 Task: Start in the project AuraTech the sprint 'Backup and Recovery Sprint', with a duration of 1 week. Start in the project AuraTech the sprint 'Backup and Recovery Sprint', with a duration of 3 weeks. Start in the project AuraTech the sprint 'Backup and Recovery Sprint', with a duration of 2 weeks
Action: Mouse moved to (180, 51)
Screenshot: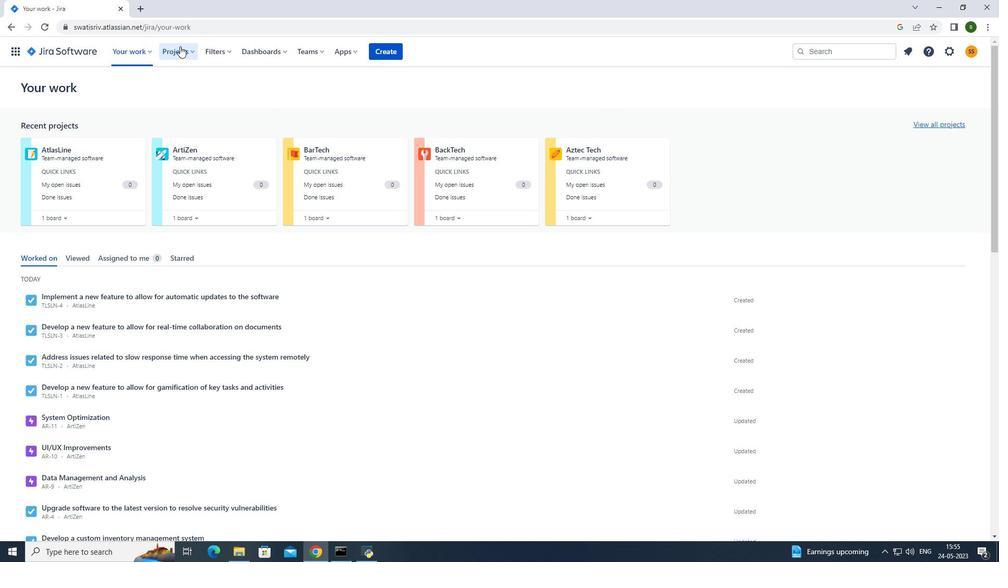 
Action: Mouse pressed left at (180, 51)
Screenshot: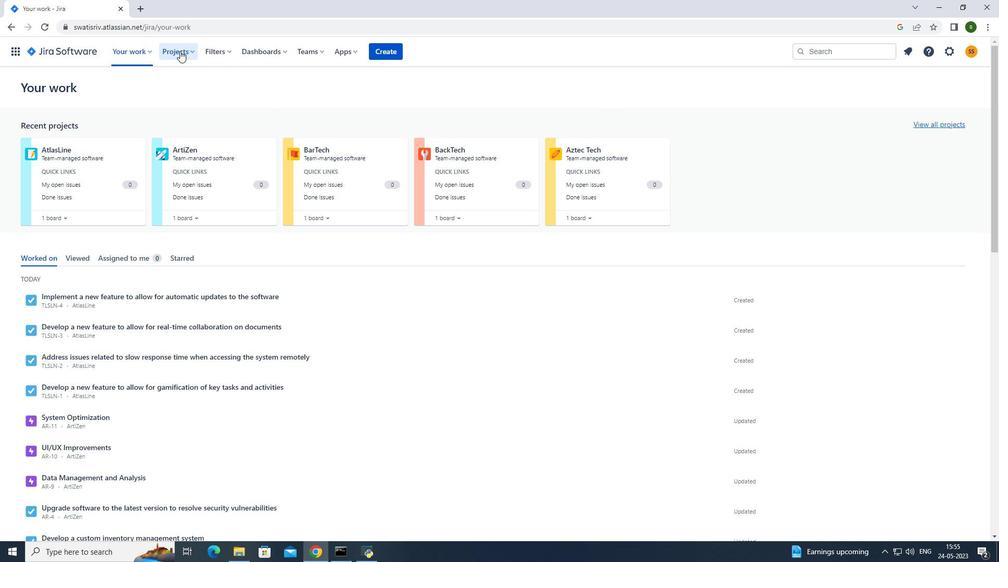 
Action: Mouse moved to (211, 91)
Screenshot: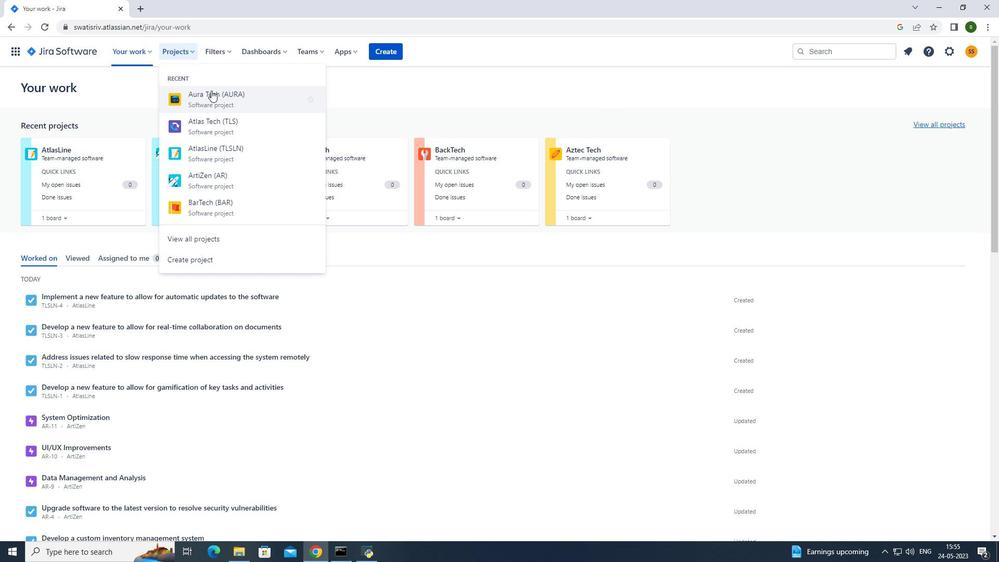 
Action: Mouse pressed left at (211, 91)
Screenshot: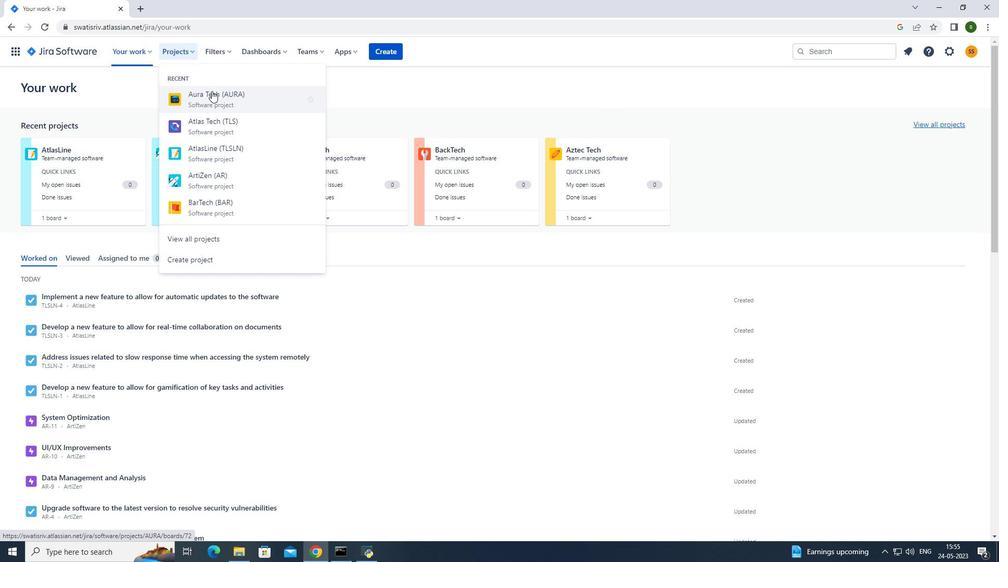 
Action: Mouse moved to (225, 351)
Screenshot: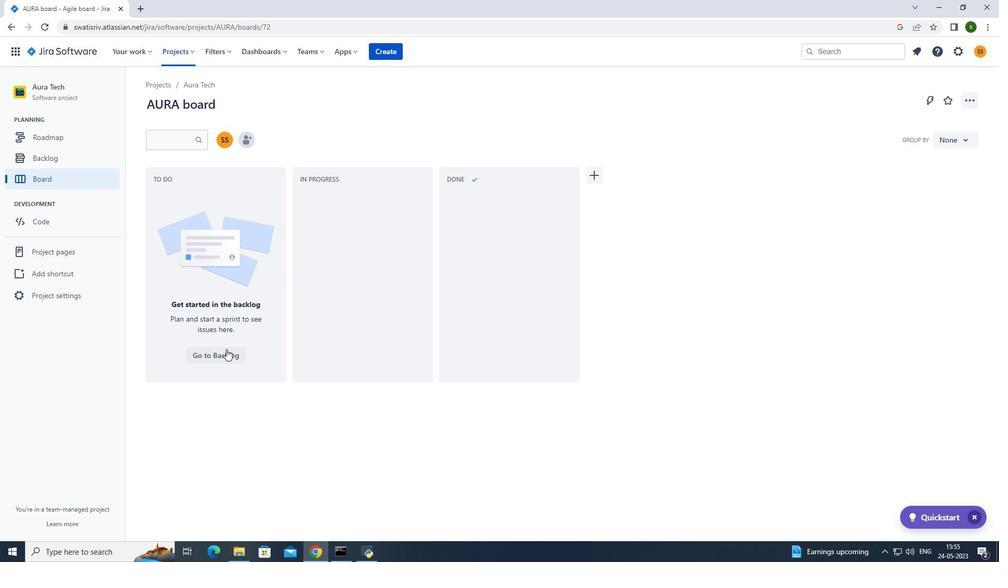 
Action: Mouse pressed left at (225, 351)
Screenshot: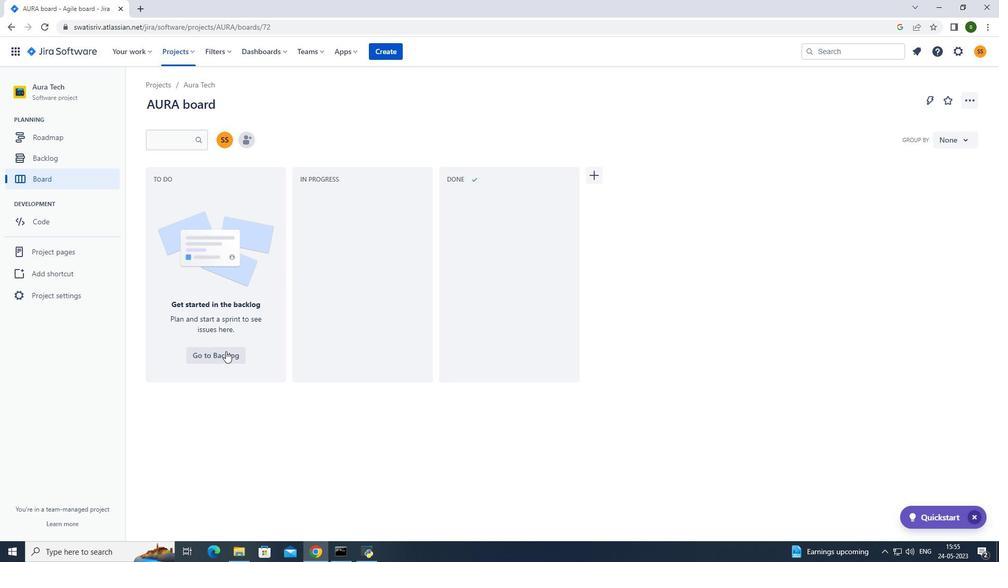 
Action: Mouse moved to (921, 157)
Screenshot: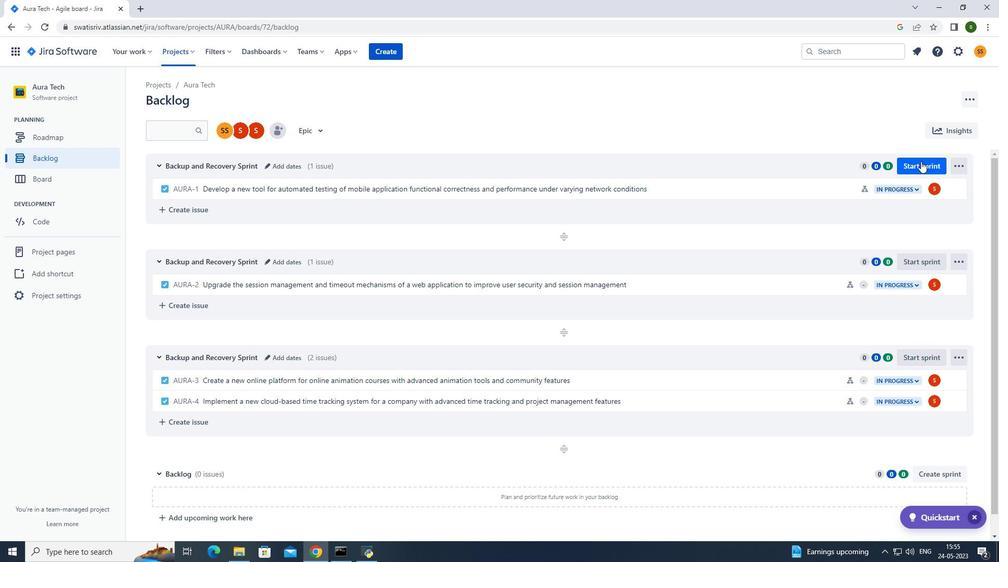 
Action: Mouse pressed left at (921, 157)
Screenshot: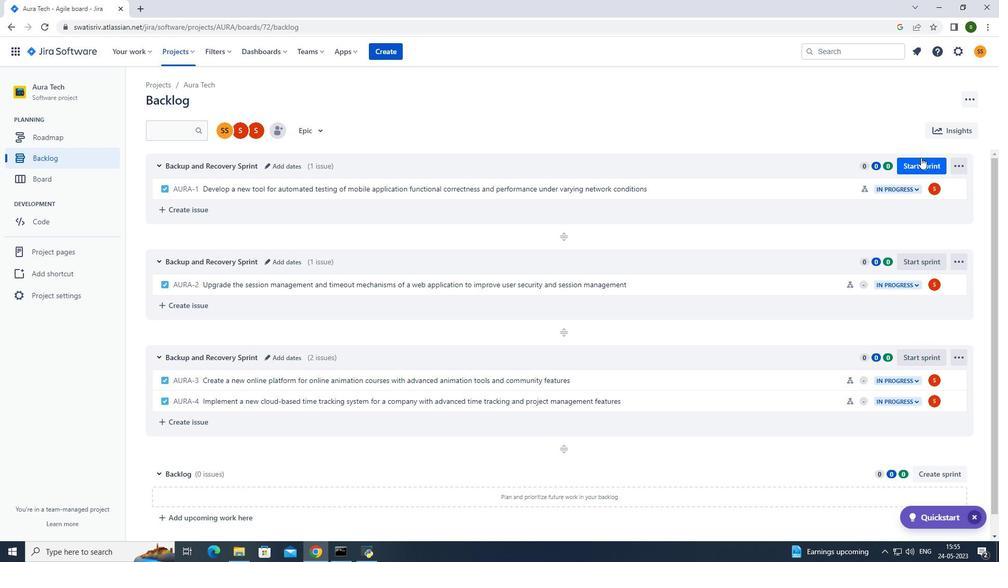 
Action: Mouse moved to (462, 172)
Screenshot: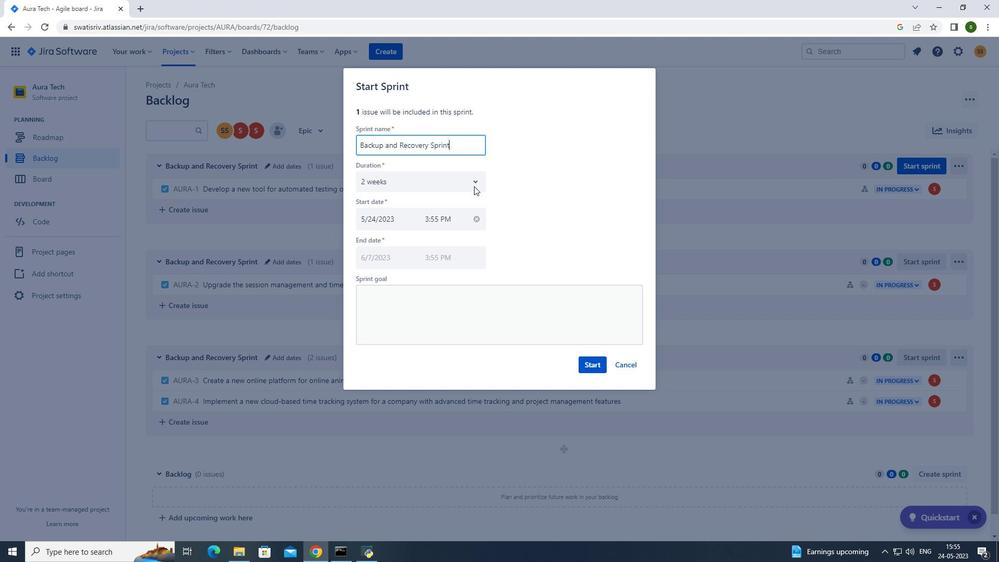 
Action: Mouse pressed left at (462, 172)
Screenshot: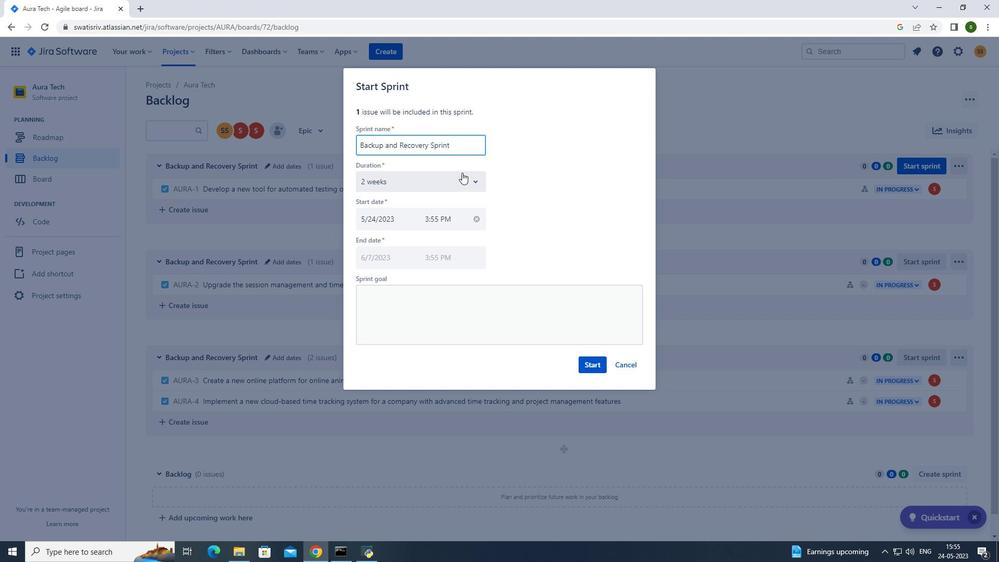 
Action: Mouse moved to (422, 210)
Screenshot: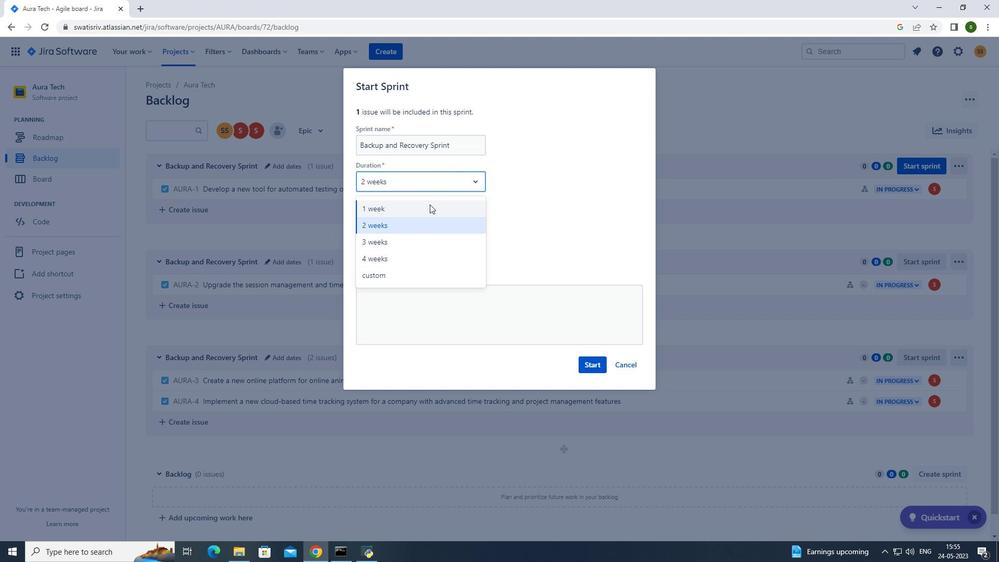 
Action: Mouse pressed left at (422, 210)
Screenshot: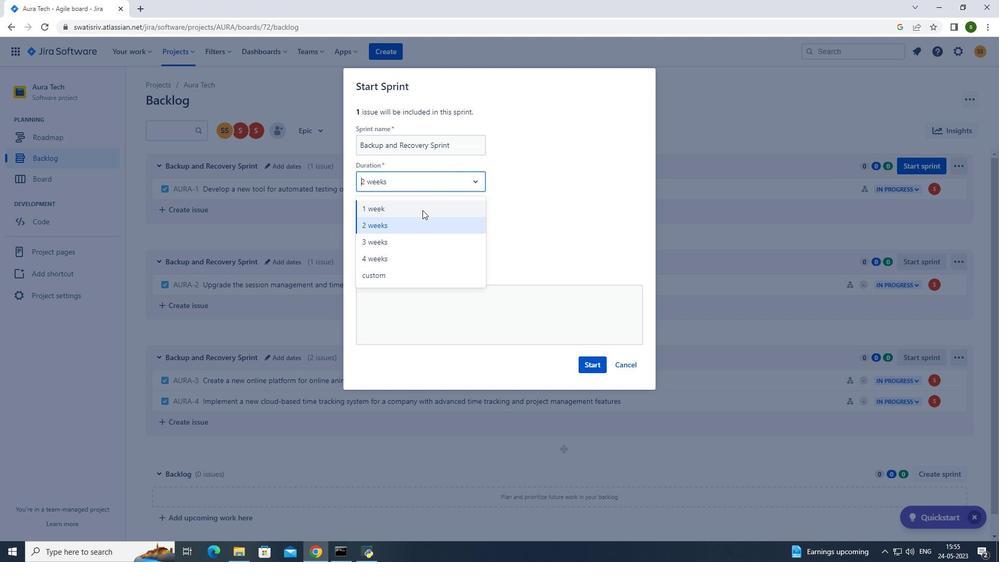 
Action: Mouse moved to (584, 364)
Screenshot: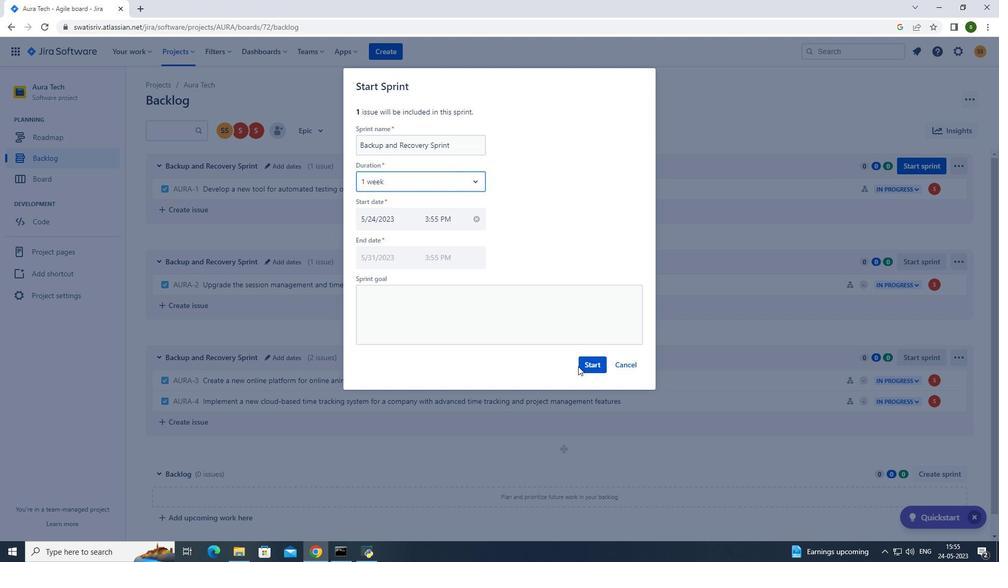 
Action: Mouse pressed left at (584, 364)
Screenshot: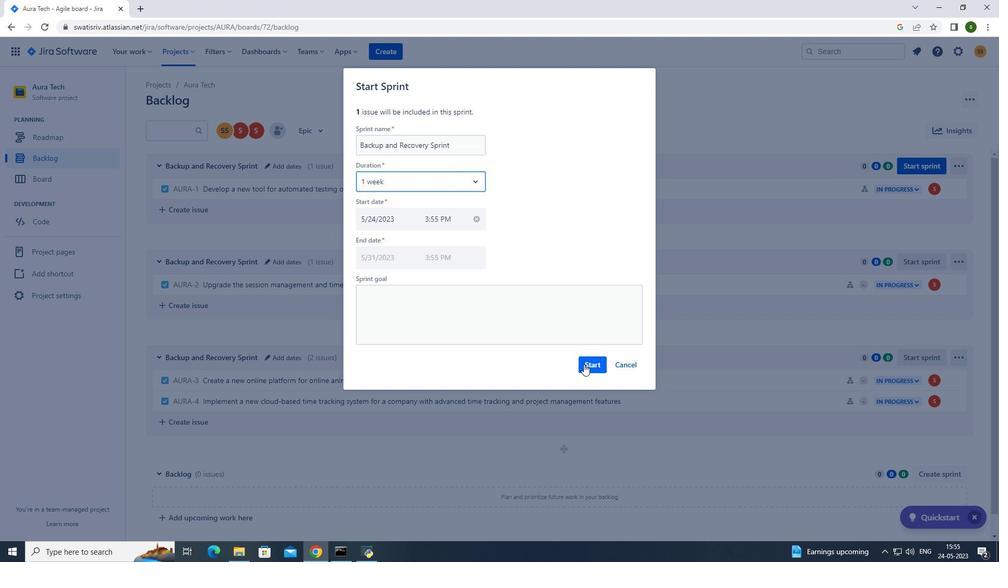
Action: Mouse moved to (183, 52)
Screenshot: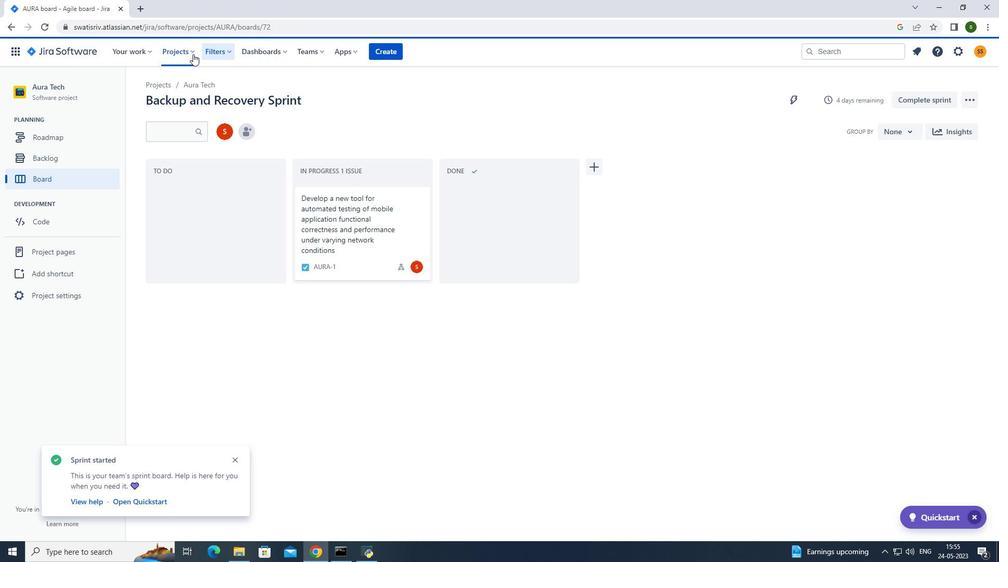 
Action: Mouse pressed left at (183, 52)
Screenshot: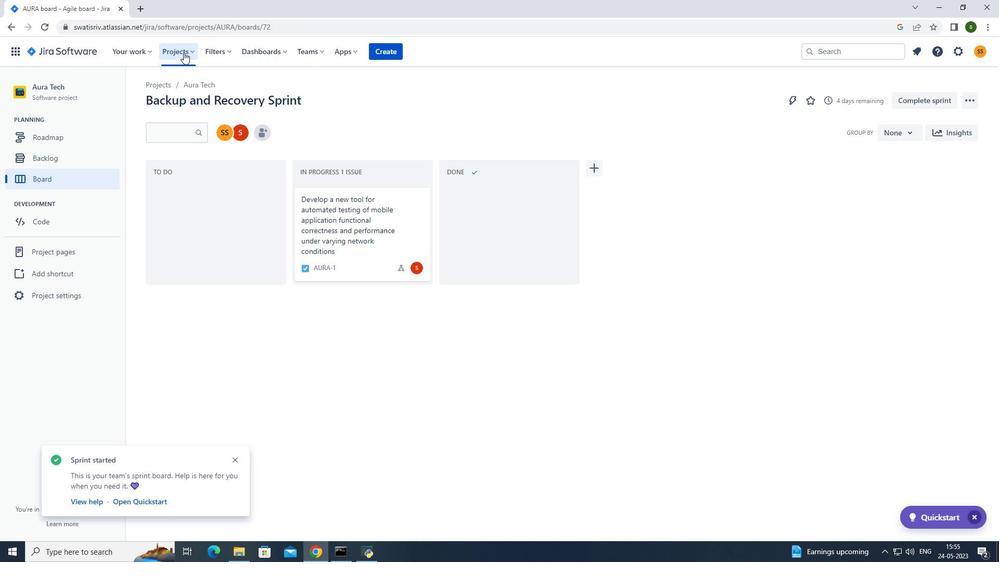 
Action: Mouse moved to (208, 98)
Screenshot: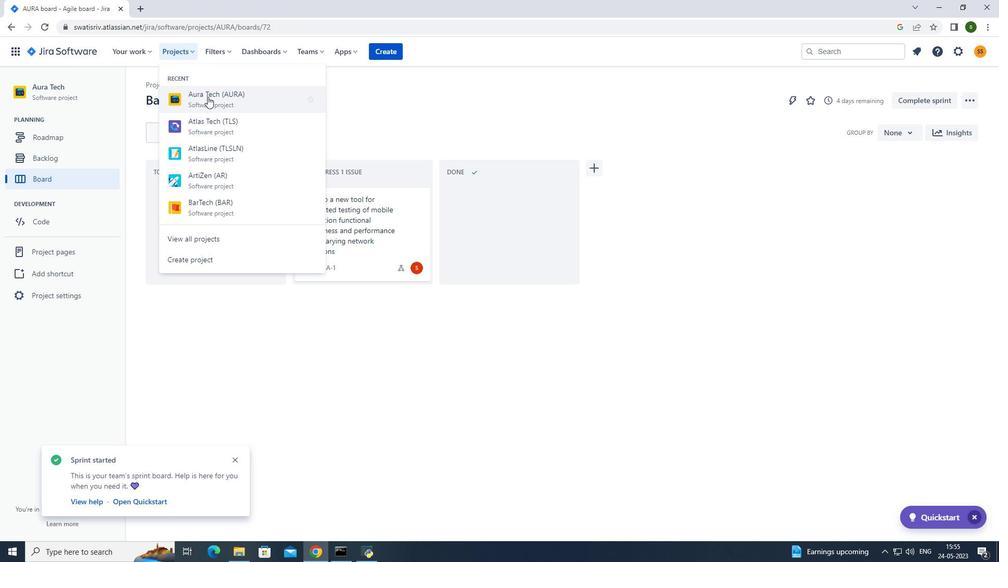
Action: Mouse pressed left at (208, 98)
Screenshot: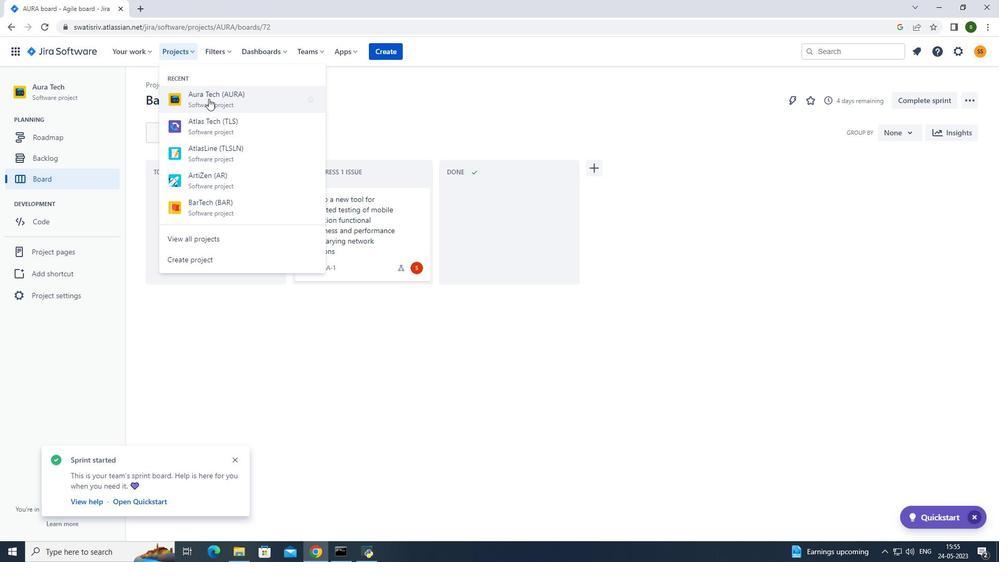 
Action: Mouse moved to (78, 156)
Screenshot: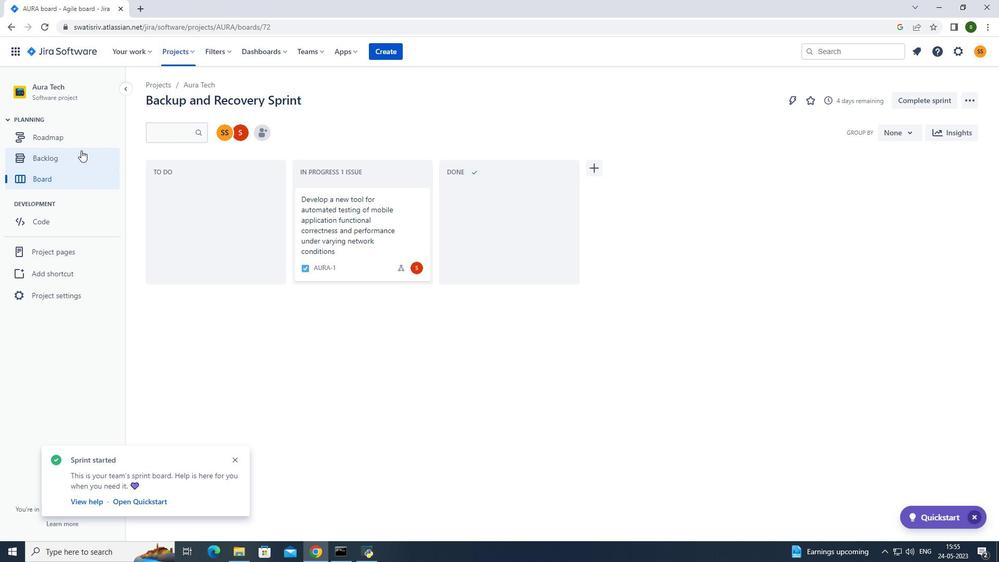 
Action: Mouse pressed left at (78, 156)
Screenshot: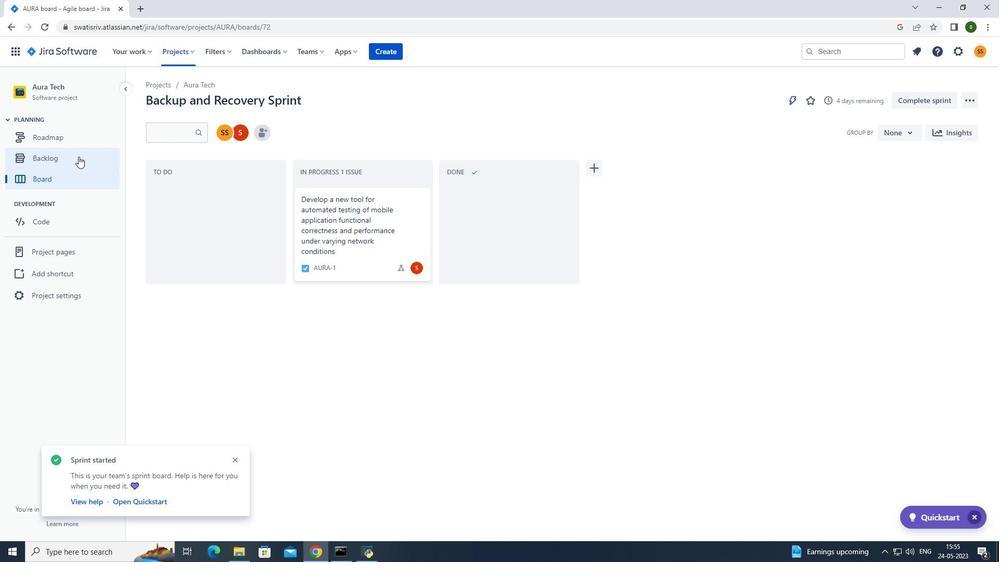 
Action: Mouse moved to (921, 253)
Screenshot: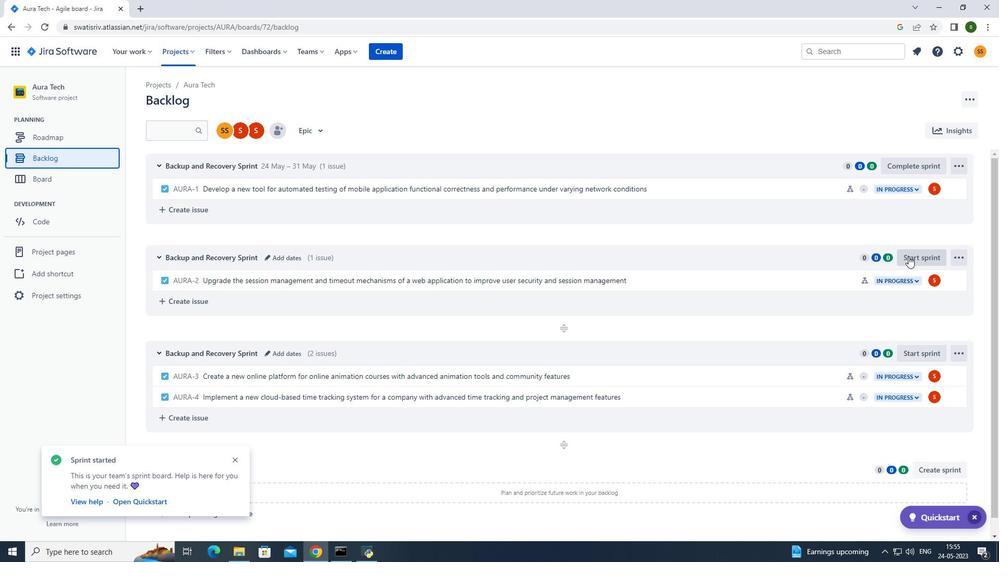 
Action: Mouse pressed left at (921, 253)
Screenshot: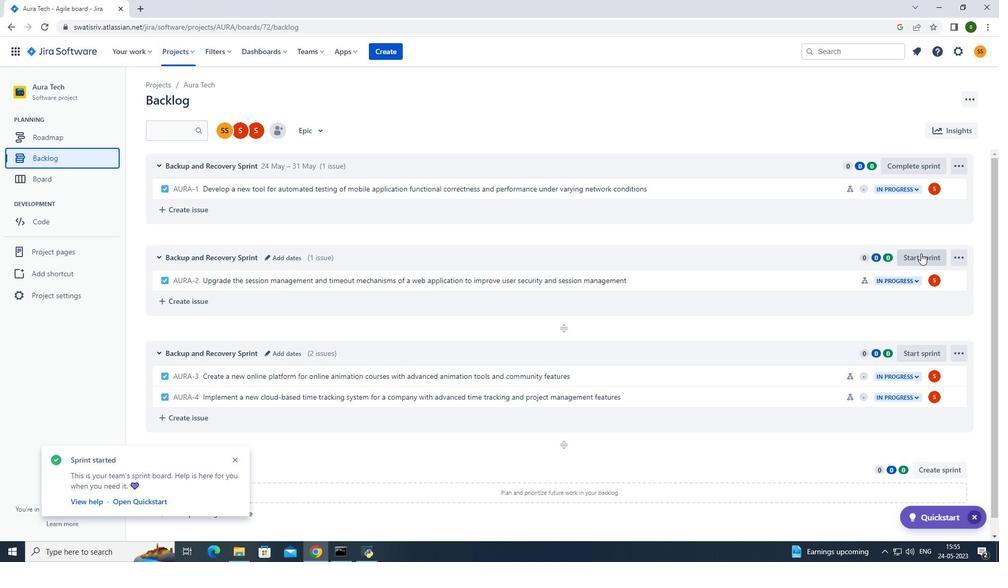 
Action: Mouse moved to (453, 185)
Screenshot: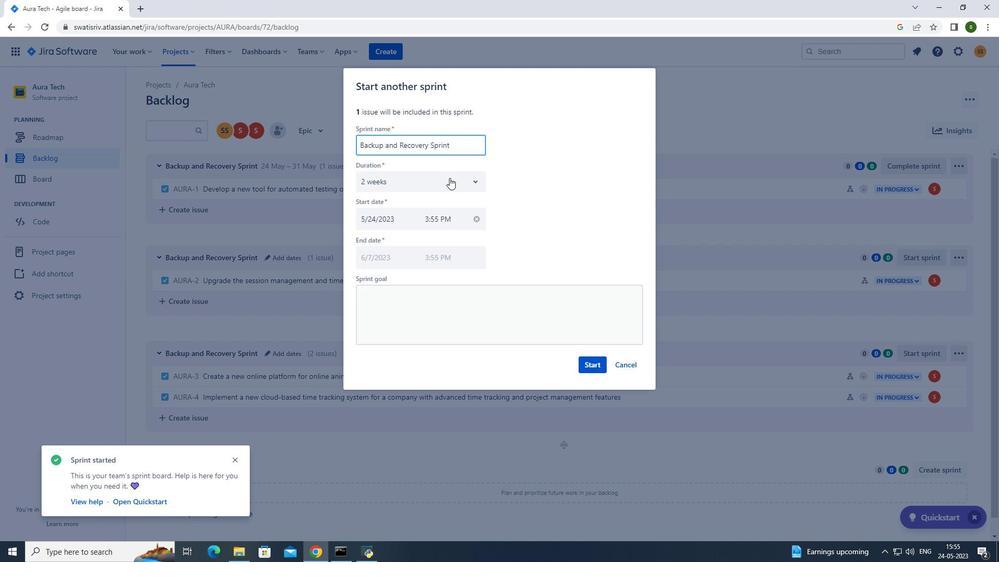 
Action: Mouse pressed left at (453, 185)
Screenshot: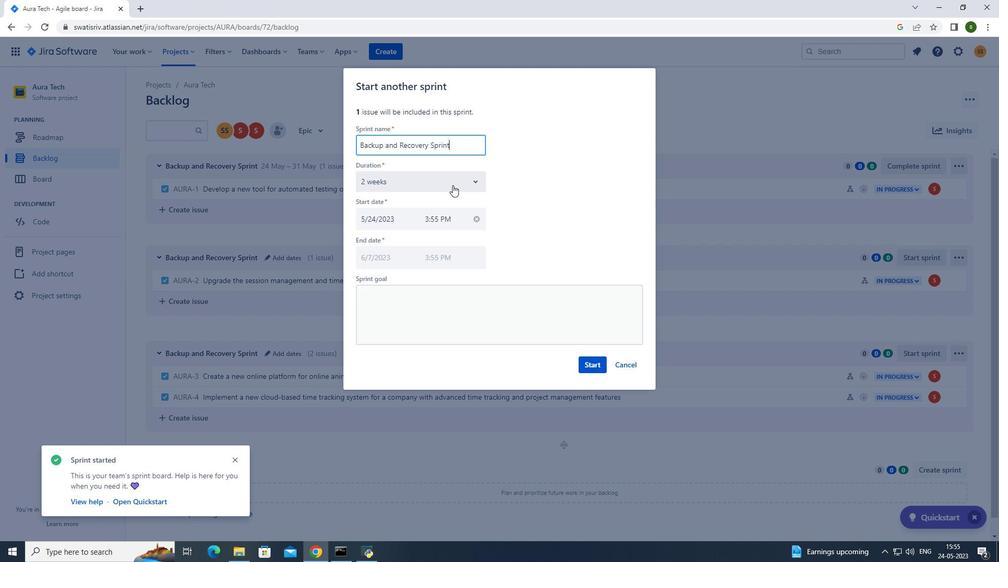 
Action: Mouse moved to (429, 241)
Screenshot: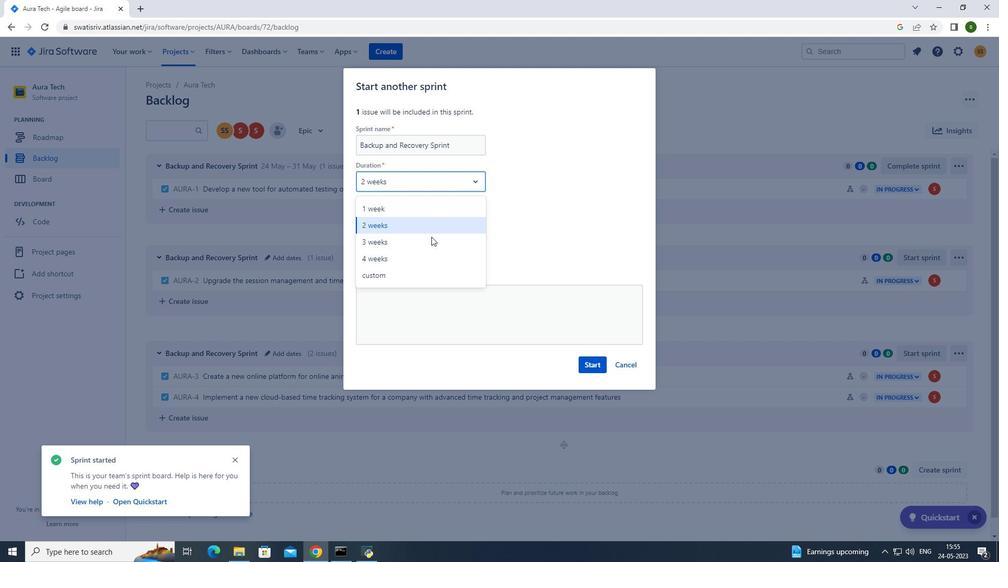 
Action: Mouse pressed left at (429, 241)
Screenshot: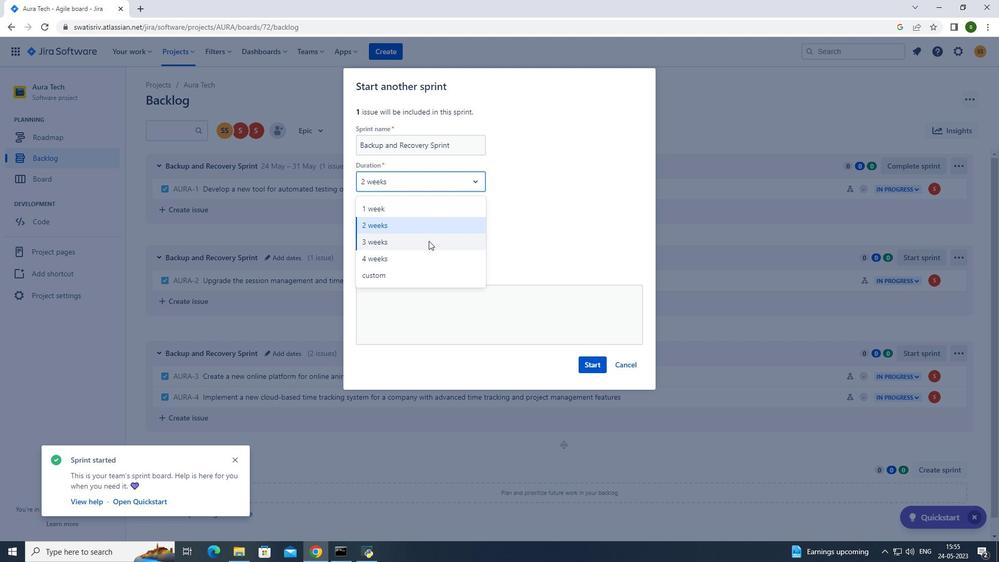 
Action: Mouse moved to (589, 359)
Screenshot: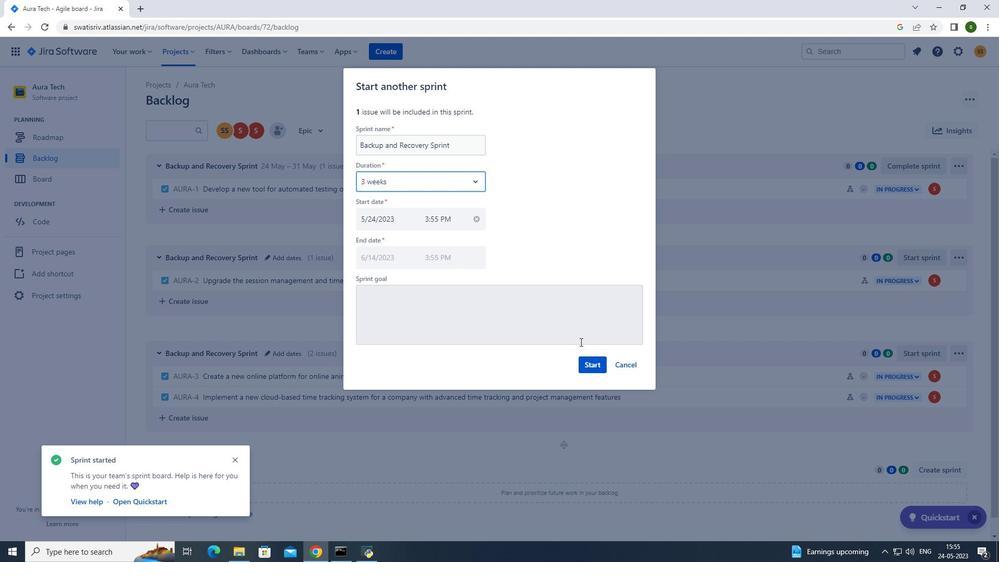 
Action: Mouse pressed left at (589, 359)
Screenshot: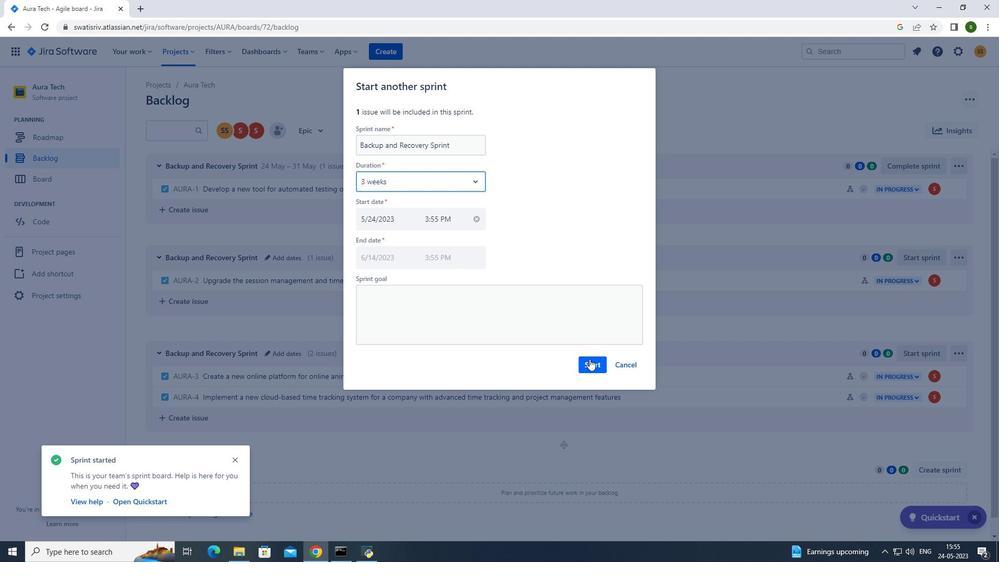 
Action: Mouse moved to (175, 52)
Screenshot: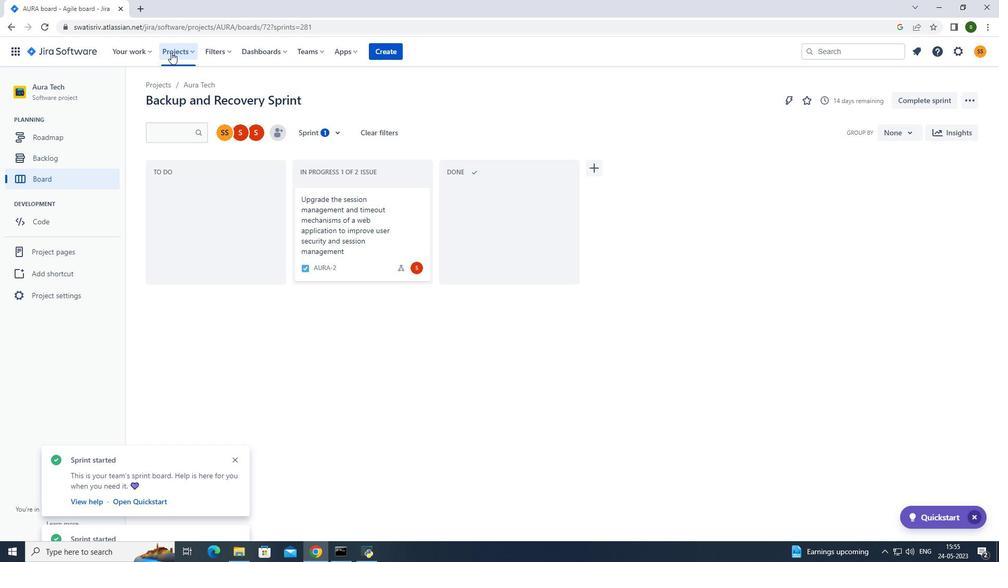 
Action: Mouse pressed left at (175, 52)
Screenshot: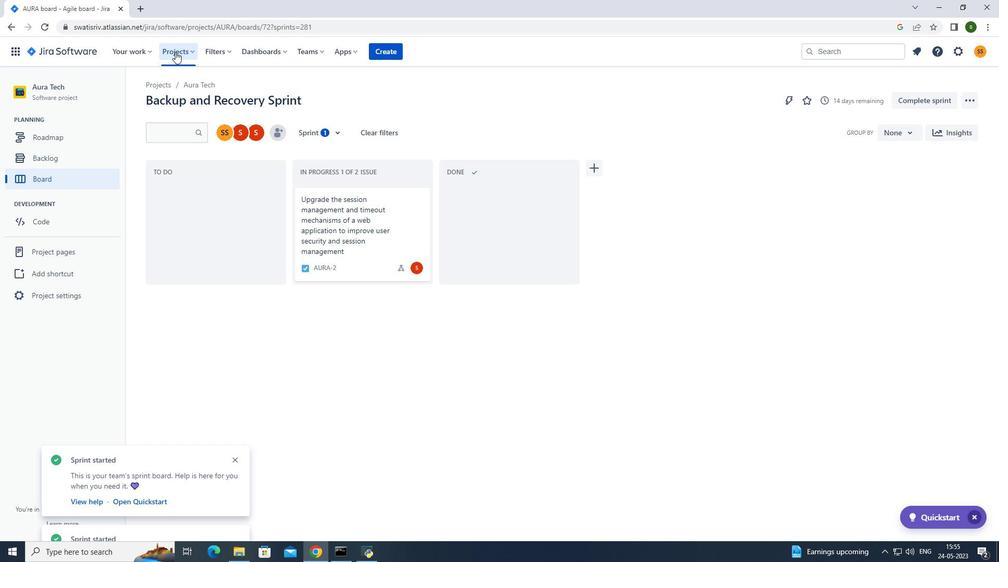 
Action: Mouse moved to (229, 92)
Screenshot: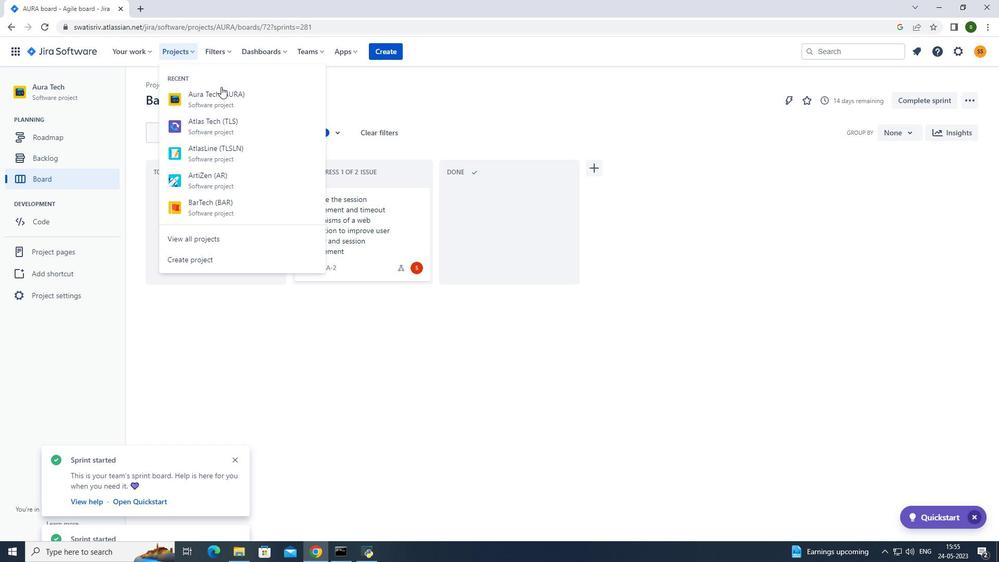 
Action: Mouse pressed left at (229, 92)
Screenshot: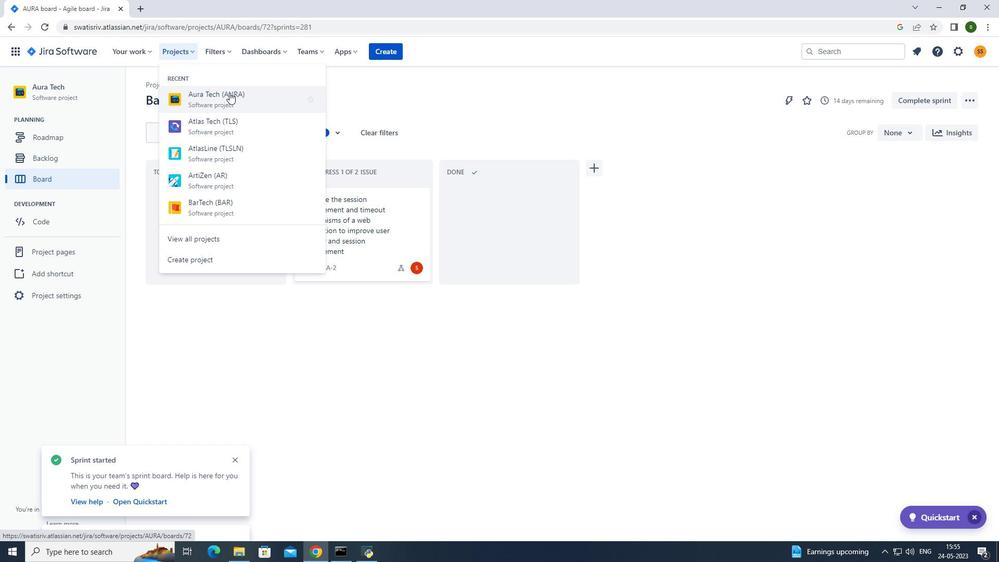 
Action: Mouse moved to (72, 154)
Screenshot: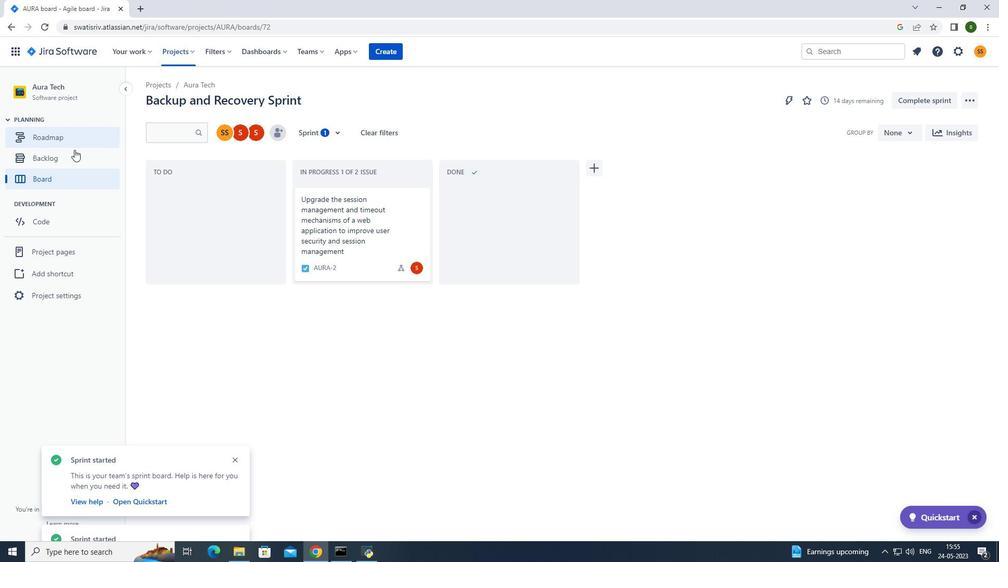 
Action: Mouse pressed left at (72, 154)
Screenshot: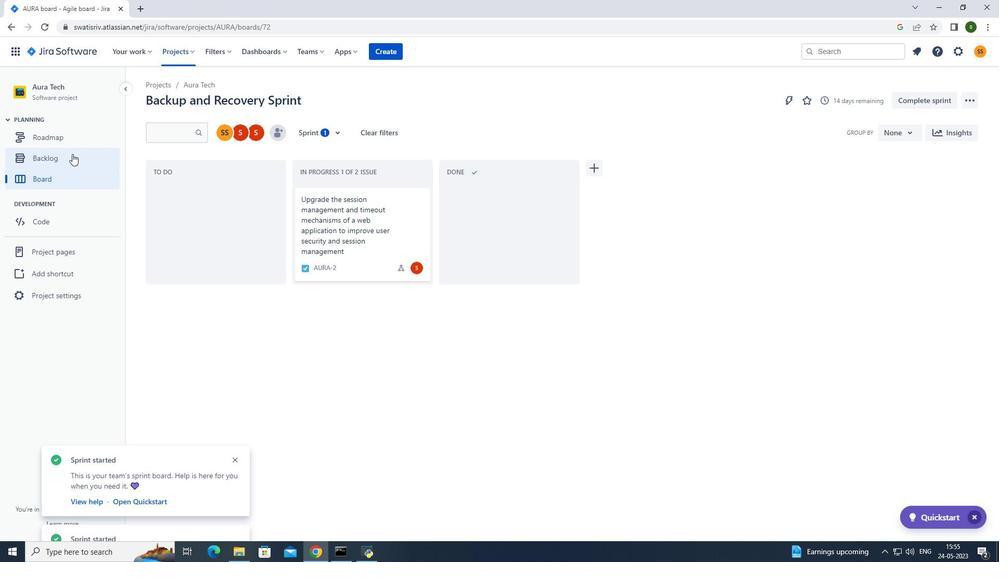 
Action: Mouse moved to (917, 347)
Screenshot: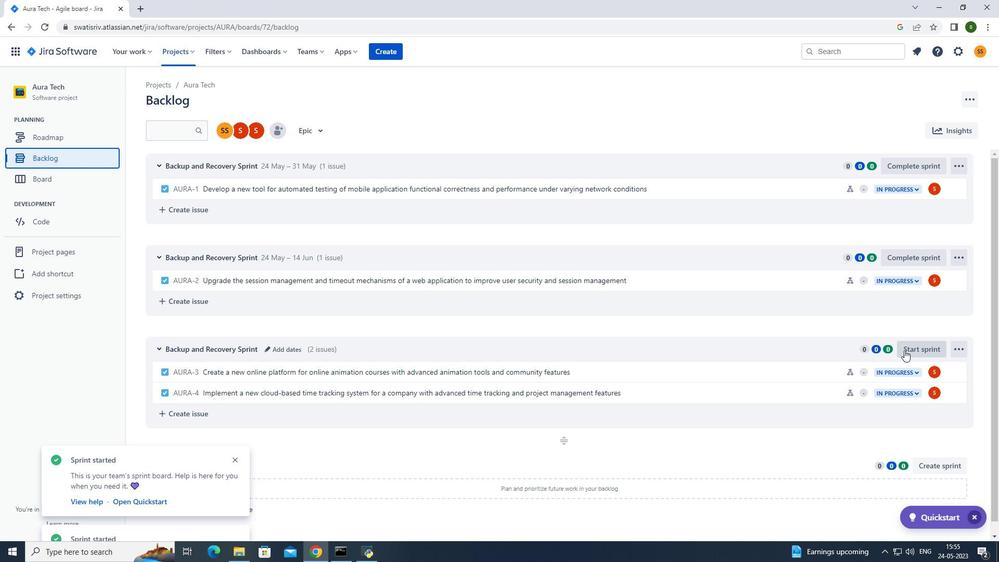 
Action: Mouse pressed left at (917, 347)
Screenshot: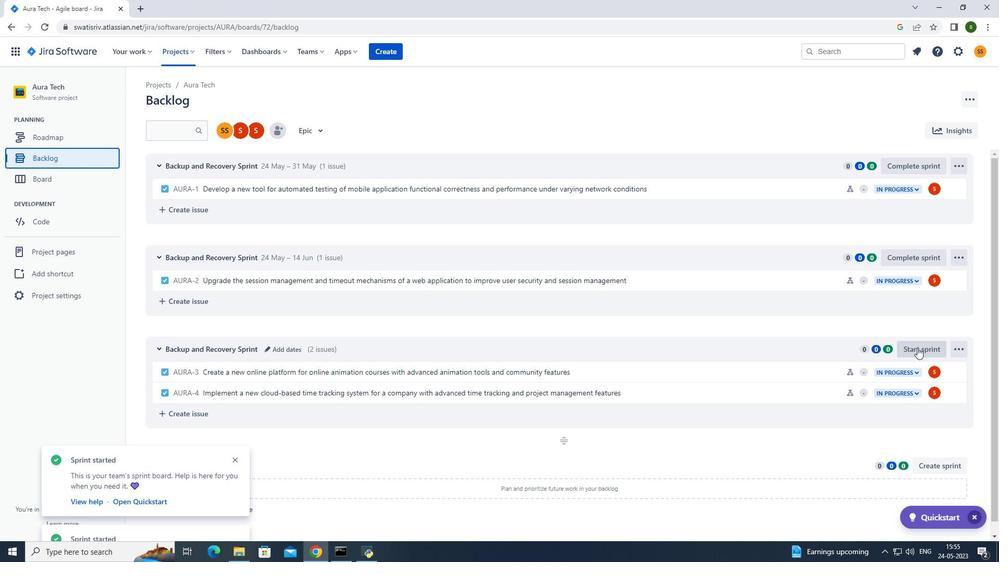 
Action: Mouse moved to (427, 177)
Screenshot: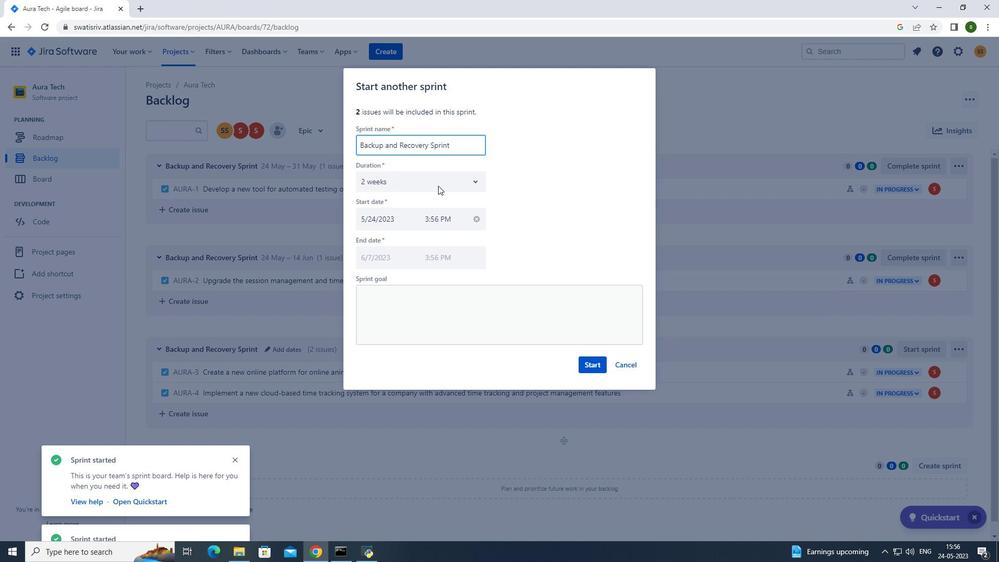 
Action: Mouse pressed left at (427, 177)
Screenshot: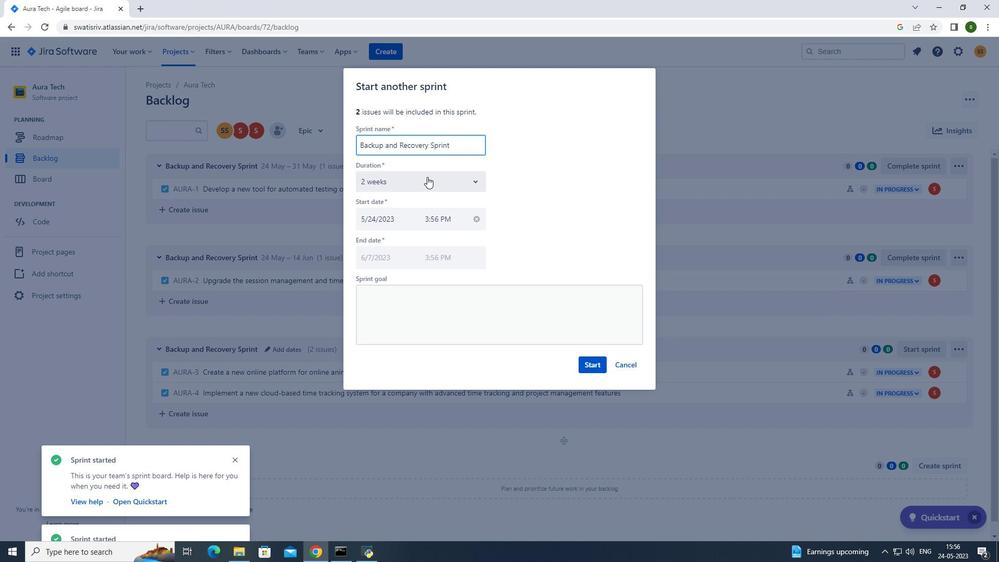 
Action: Mouse moved to (405, 222)
Screenshot: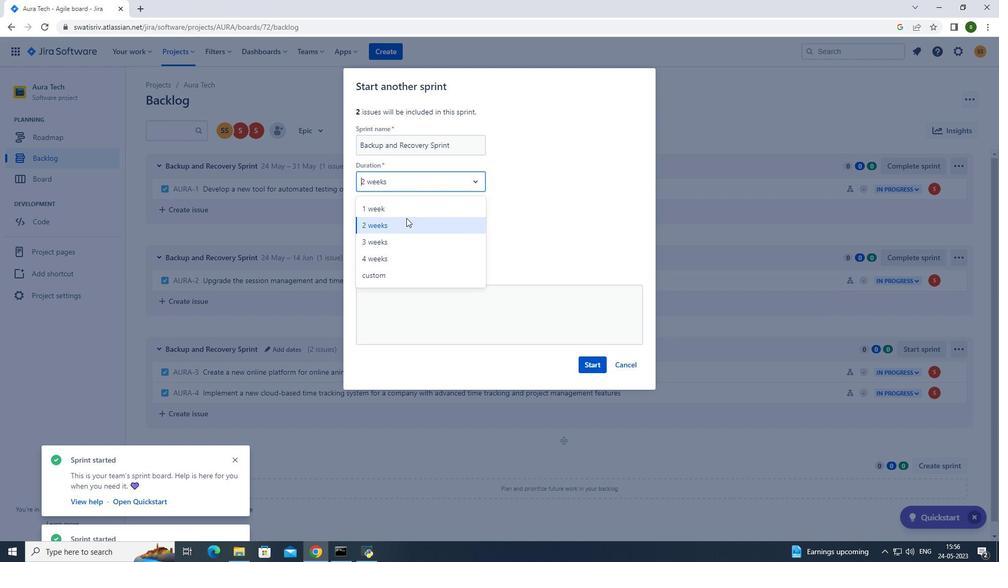 
Action: Mouse pressed left at (405, 222)
Screenshot: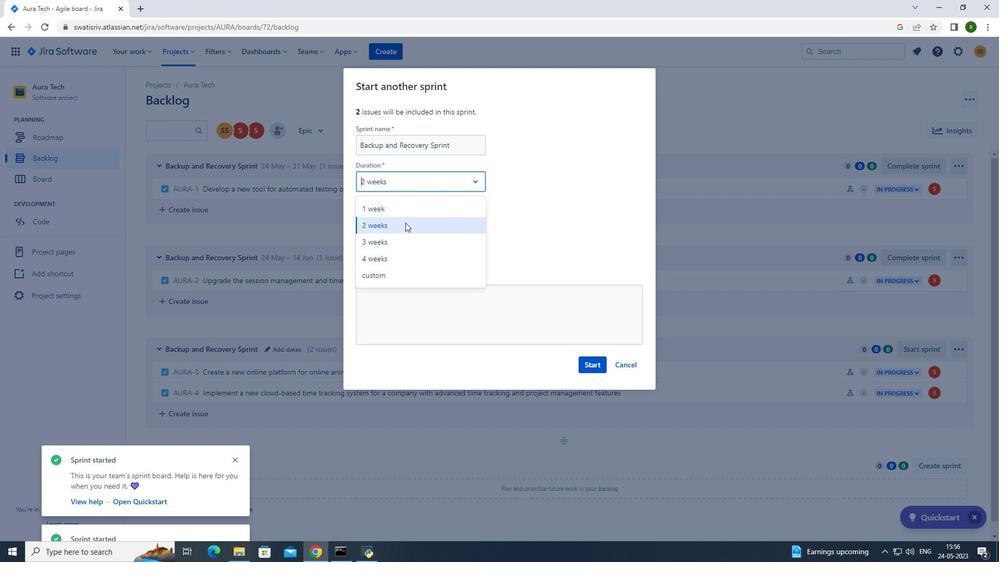 
Action: Mouse moved to (599, 363)
Screenshot: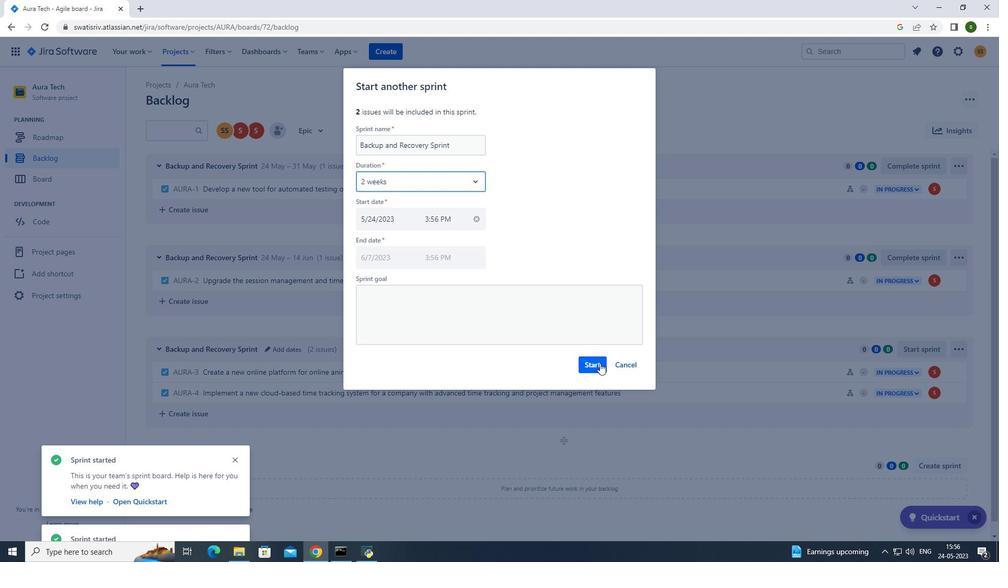 
Action: Mouse pressed left at (599, 363)
Screenshot: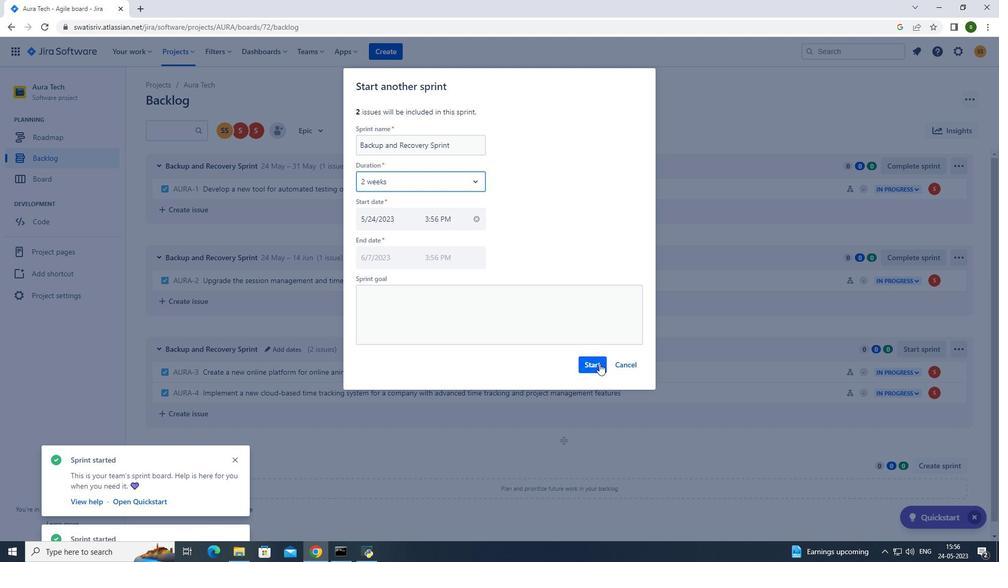 
Action: Mouse moved to (686, 123)
Screenshot: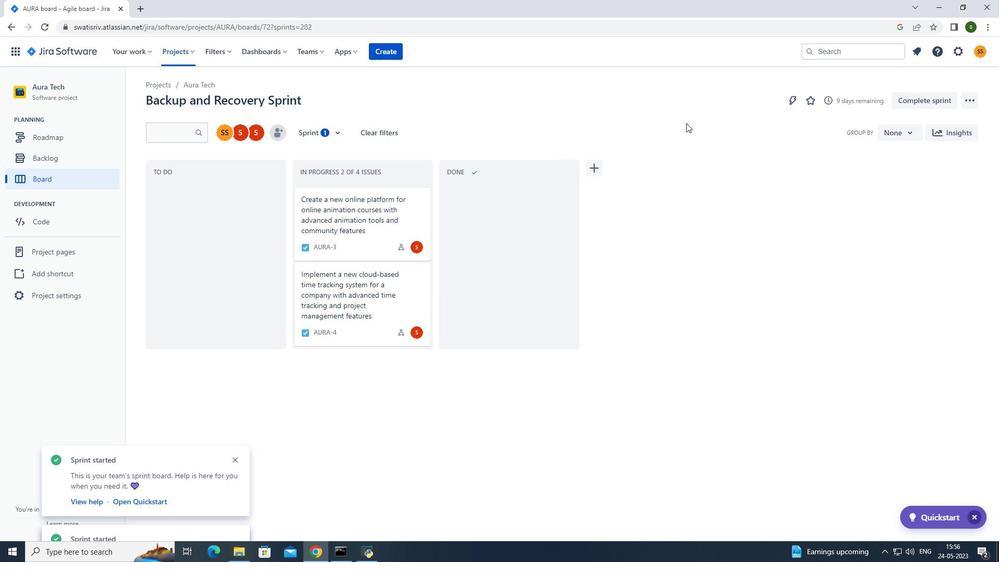 
